 Task: Create a due date automation trigger when advanced on, 2 working days before a card is due add content with a name not containing resume at 11:00 AM.
Action: Mouse moved to (971, 70)
Screenshot: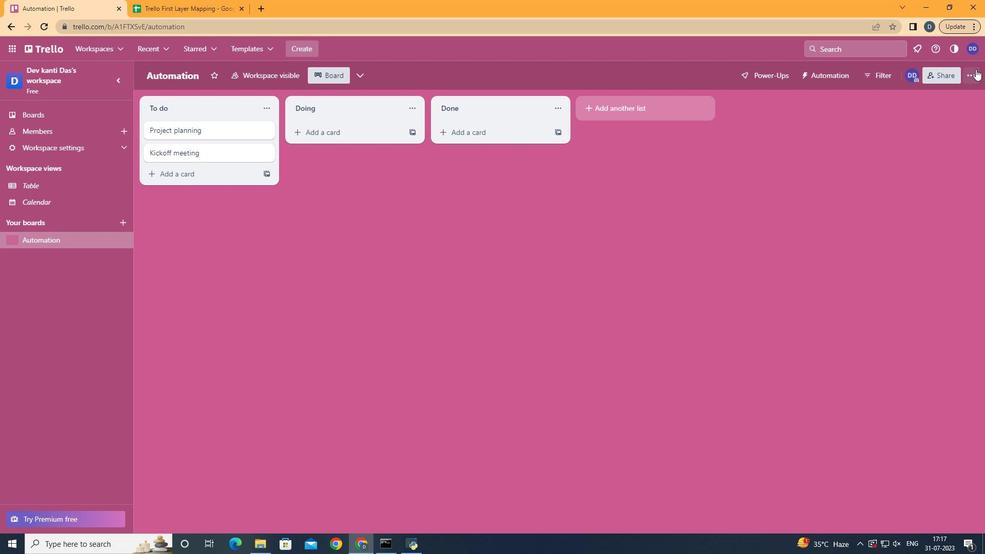 
Action: Mouse pressed left at (971, 70)
Screenshot: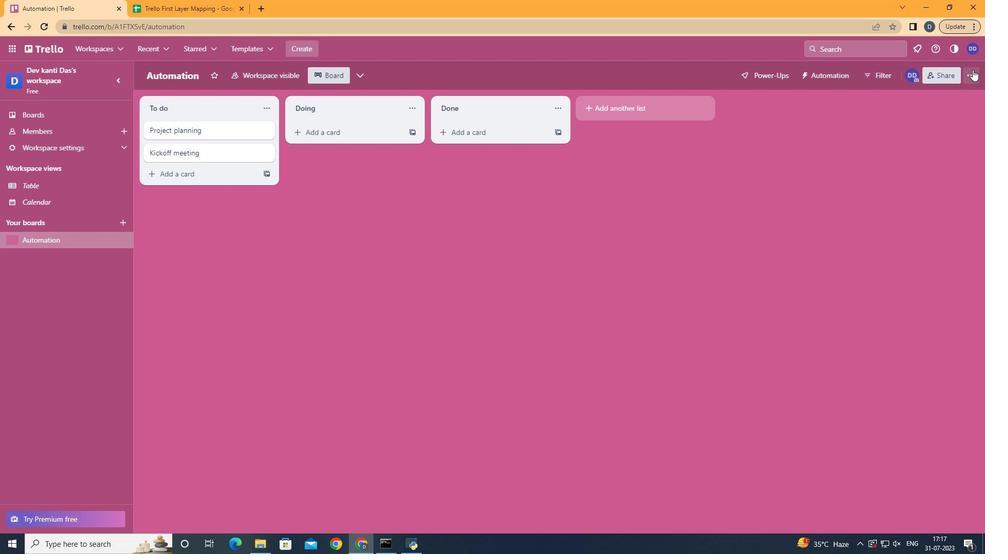 
Action: Mouse moved to (917, 219)
Screenshot: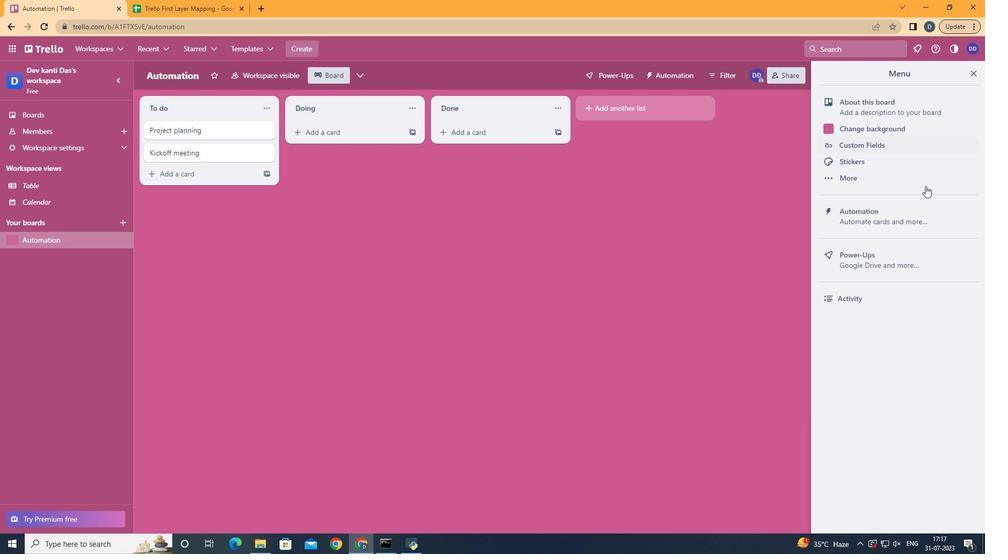 
Action: Mouse pressed left at (917, 219)
Screenshot: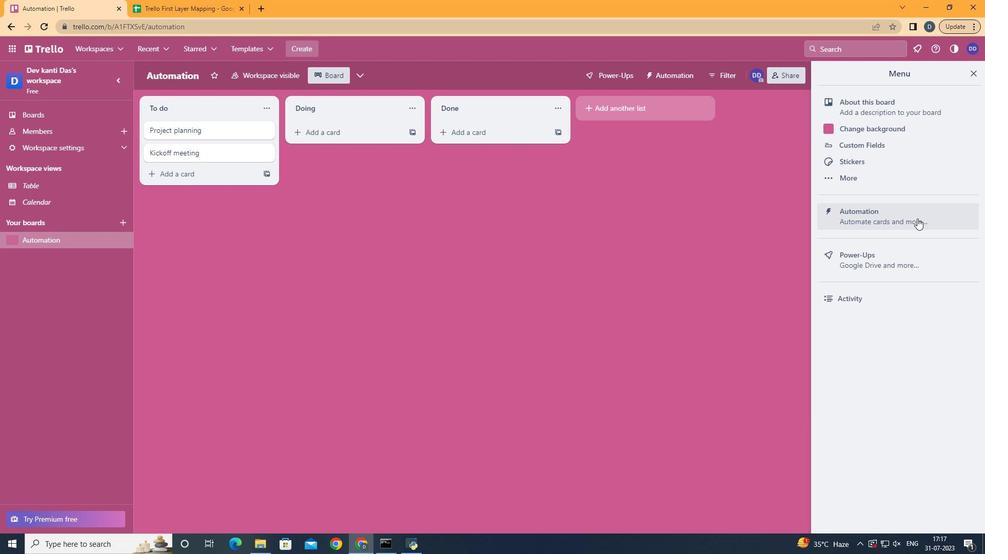 
Action: Mouse moved to (216, 216)
Screenshot: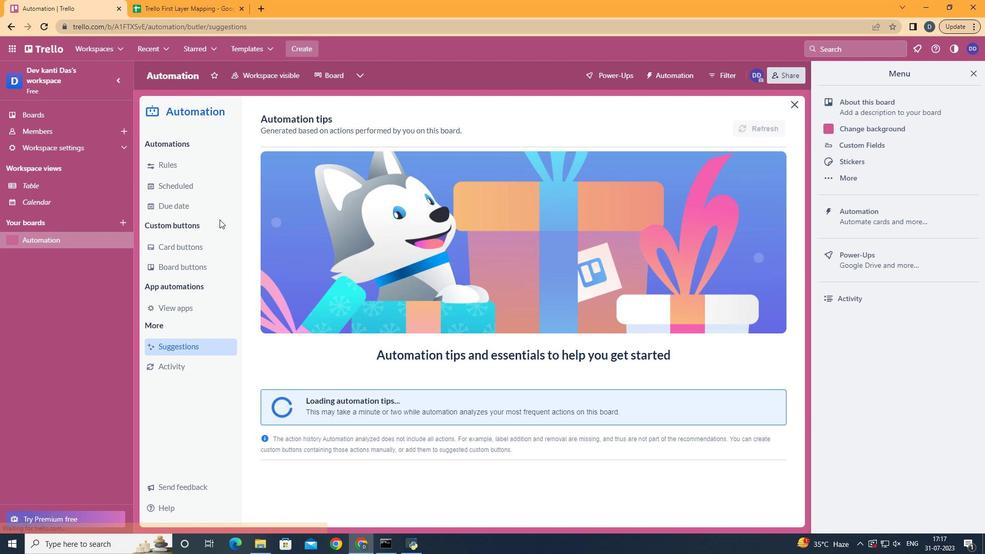 
Action: Mouse pressed left at (216, 216)
Screenshot: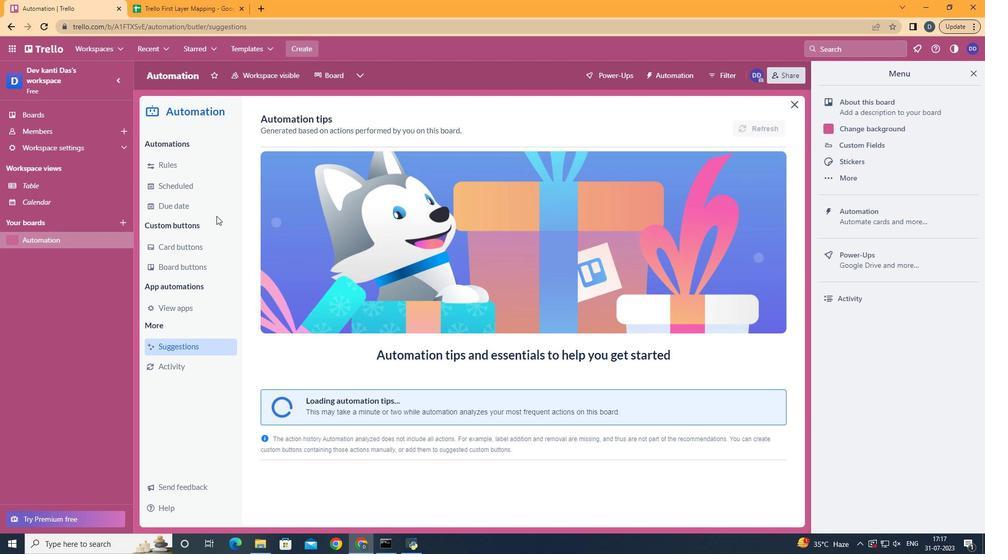 
Action: Mouse moved to (216, 205)
Screenshot: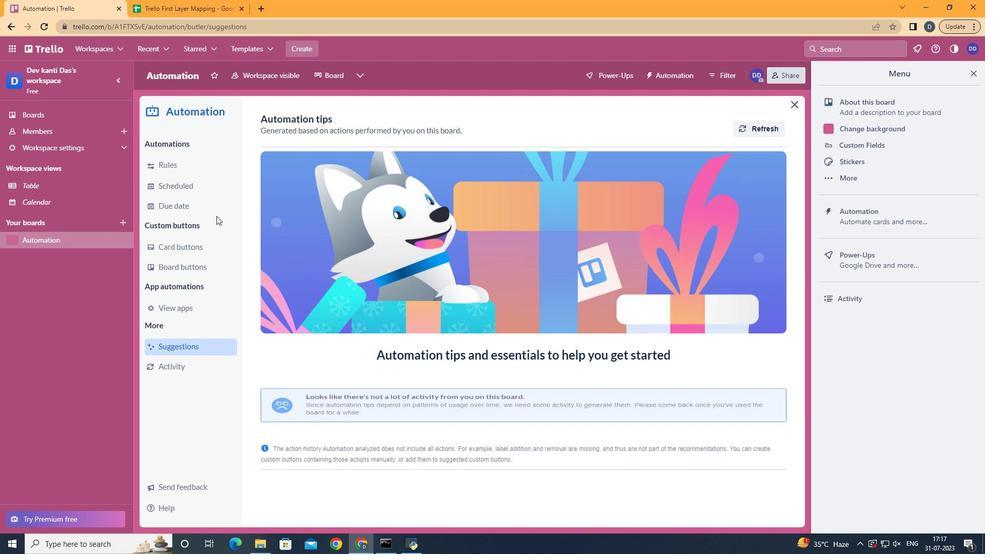 
Action: Mouse pressed left at (216, 205)
Screenshot: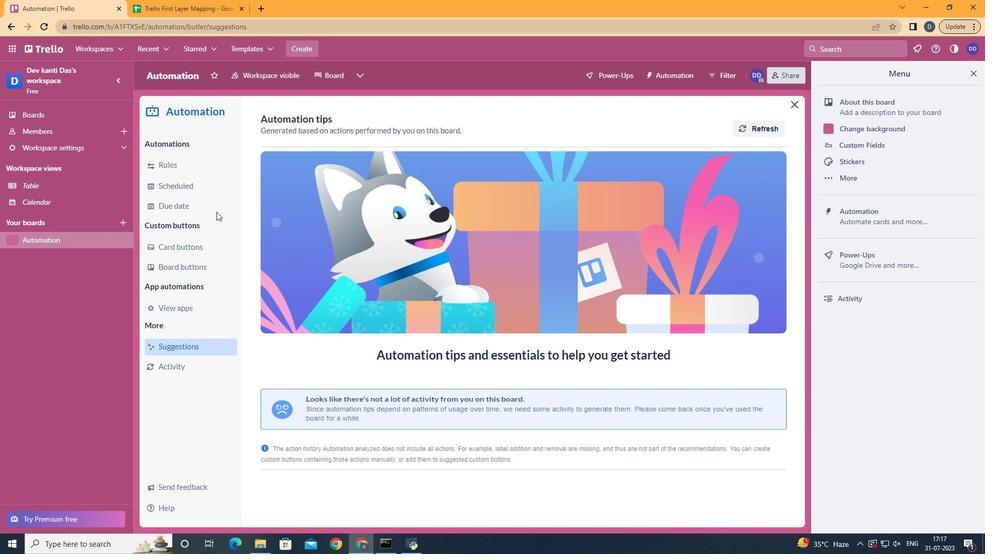 
Action: Mouse moved to (696, 116)
Screenshot: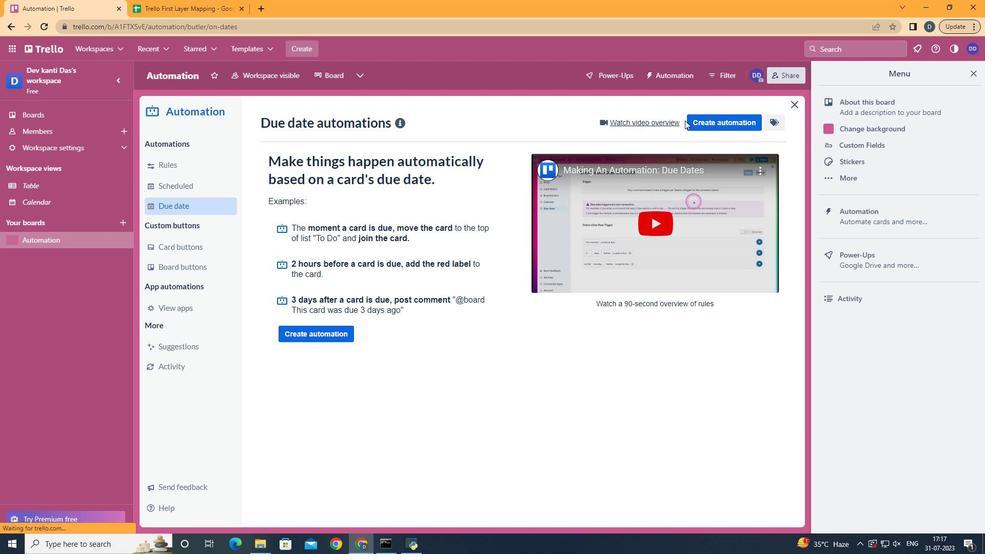 
Action: Mouse pressed left at (696, 116)
Screenshot: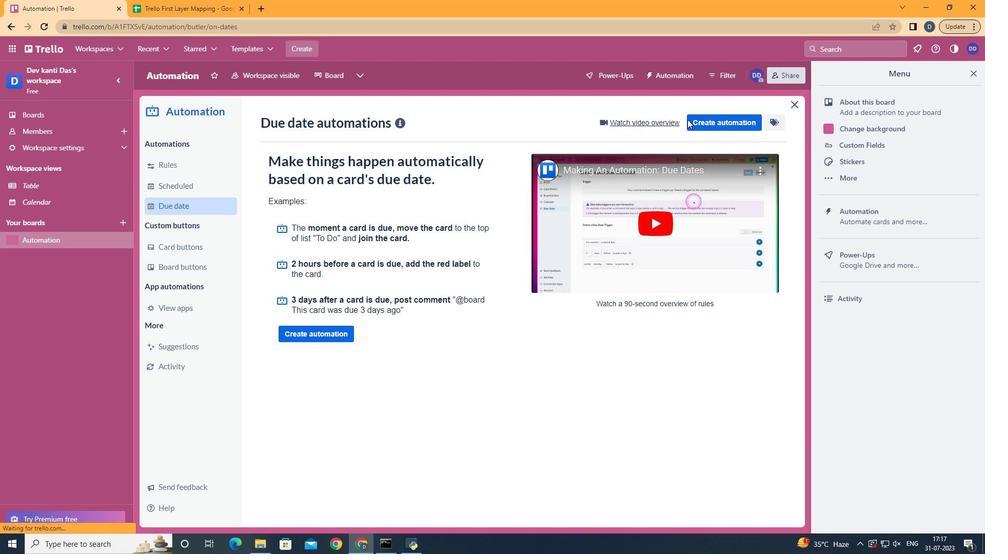 
Action: Mouse moved to (510, 221)
Screenshot: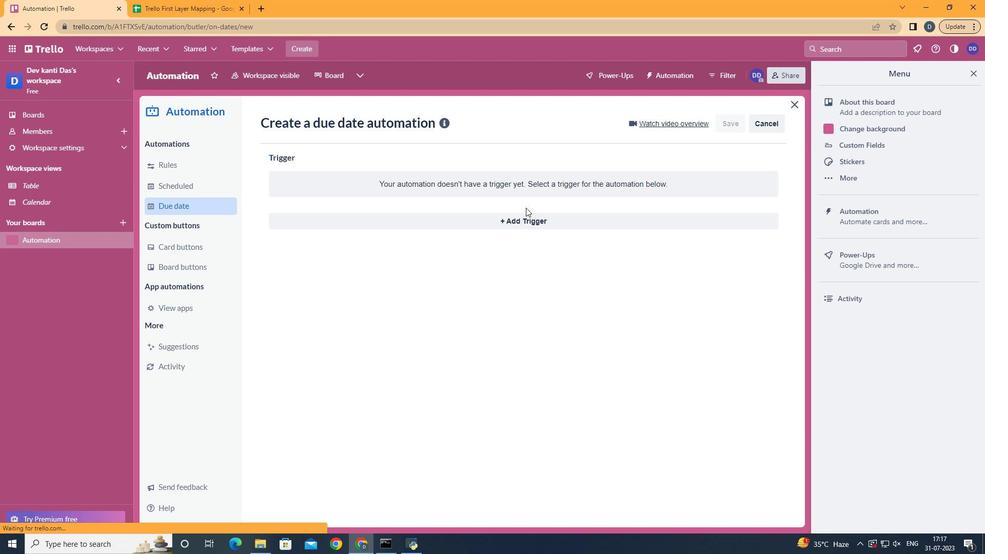 
Action: Mouse pressed left at (510, 221)
Screenshot: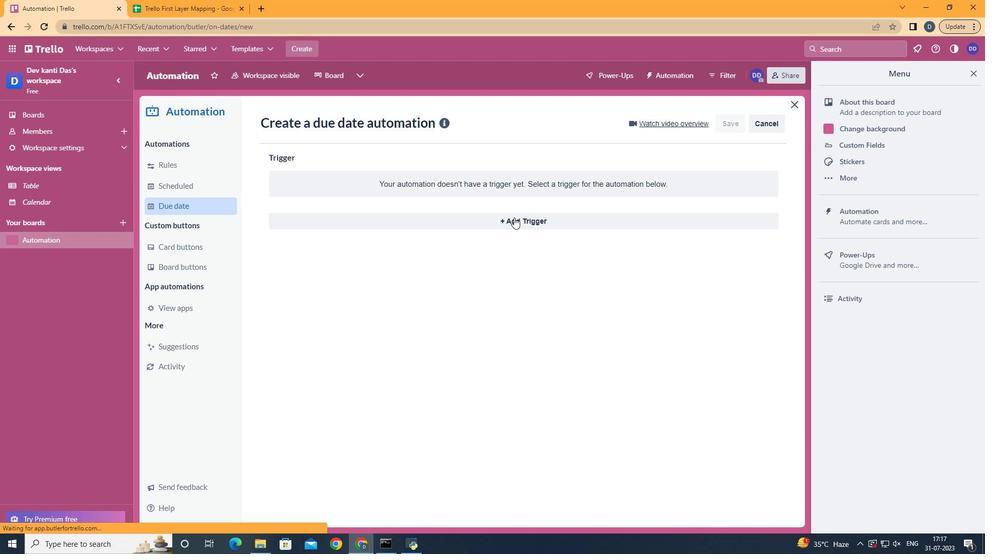 
Action: Mouse moved to (342, 418)
Screenshot: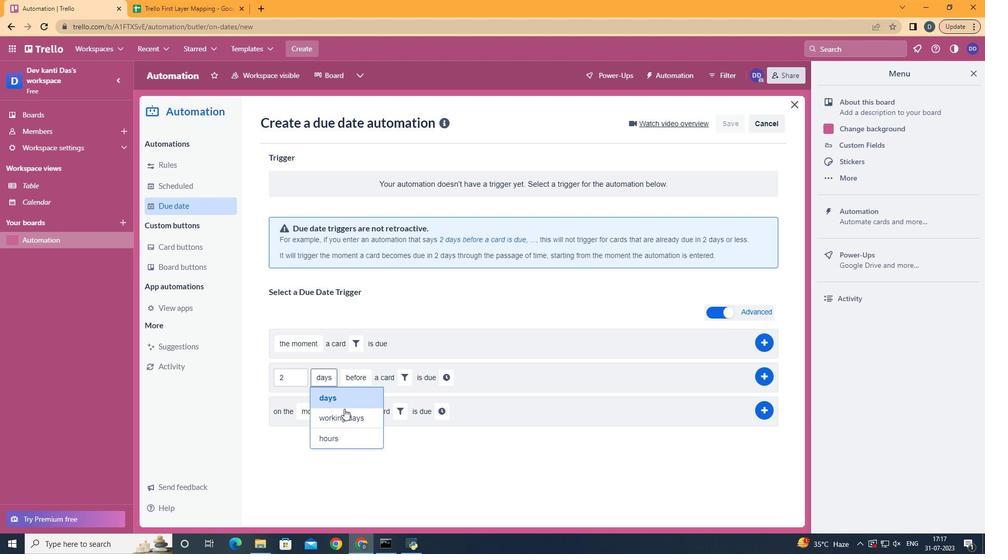 
Action: Mouse pressed left at (342, 418)
Screenshot: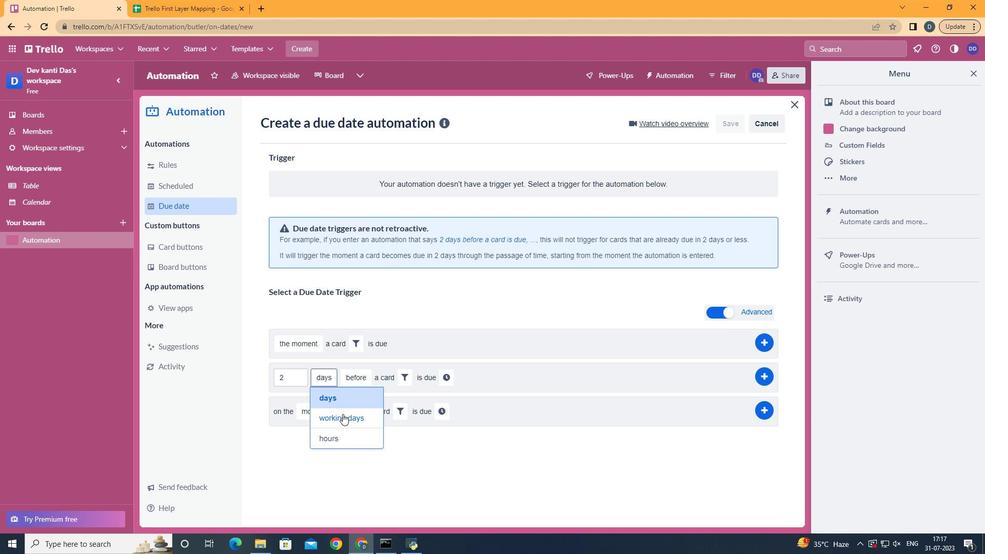 
Action: Mouse moved to (433, 380)
Screenshot: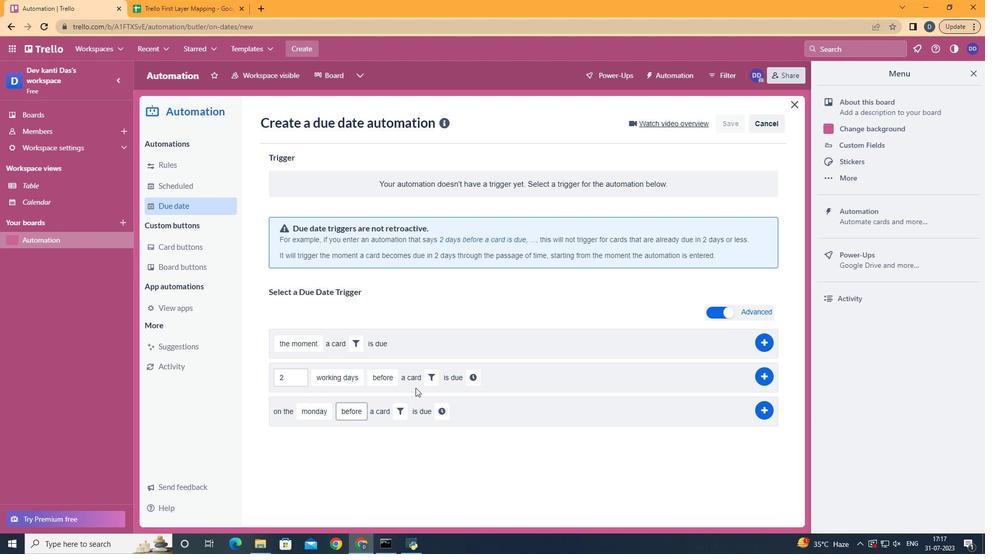 
Action: Mouse pressed left at (433, 380)
Screenshot: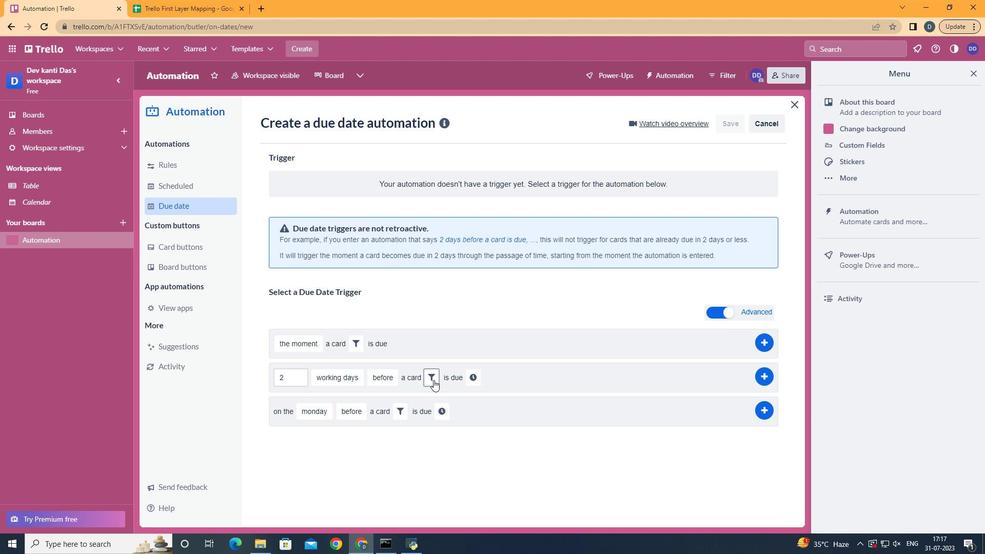 
Action: Mouse moved to (562, 410)
Screenshot: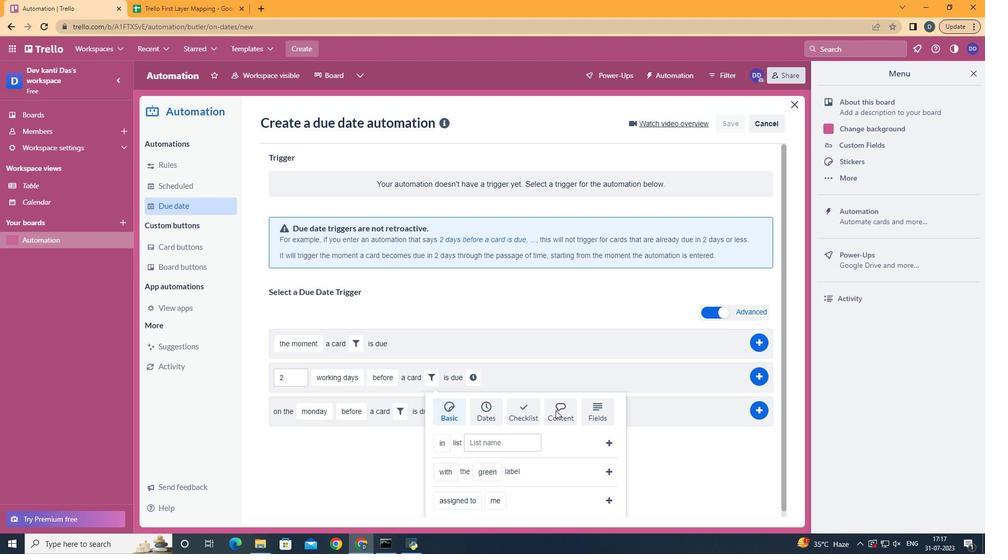 
Action: Mouse pressed left at (562, 410)
Screenshot: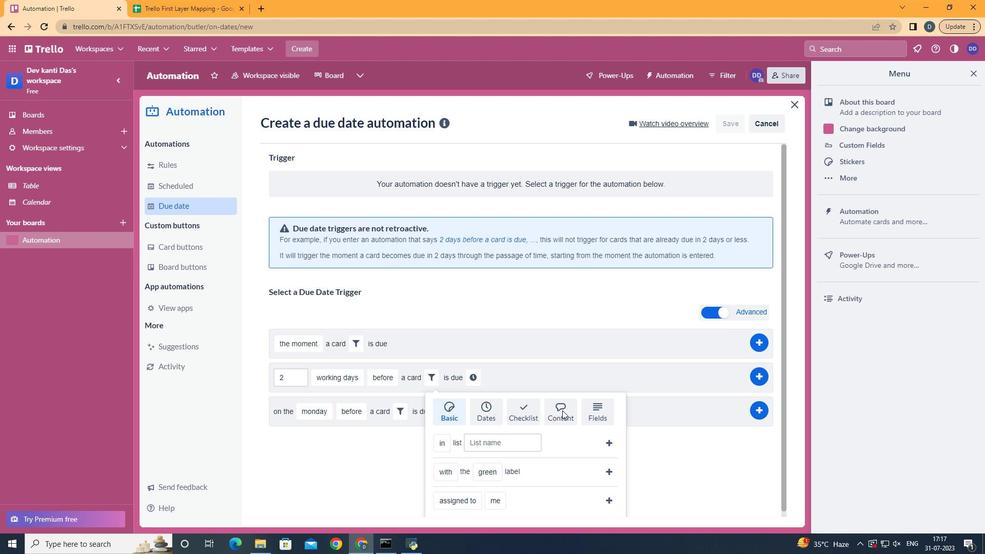 
Action: Mouse moved to (466, 463)
Screenshot: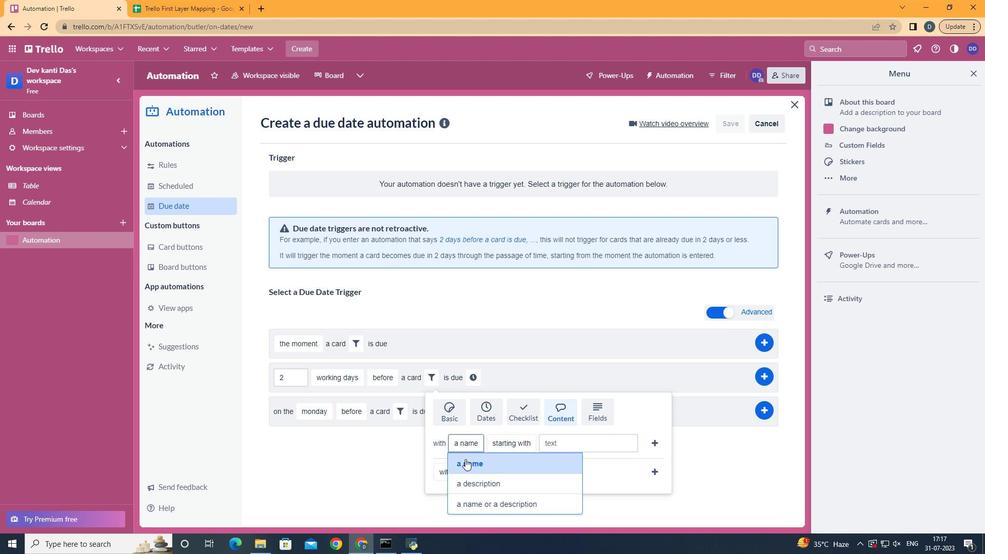 
Action: Mouse pressed left at (466, 463)
Screenshot: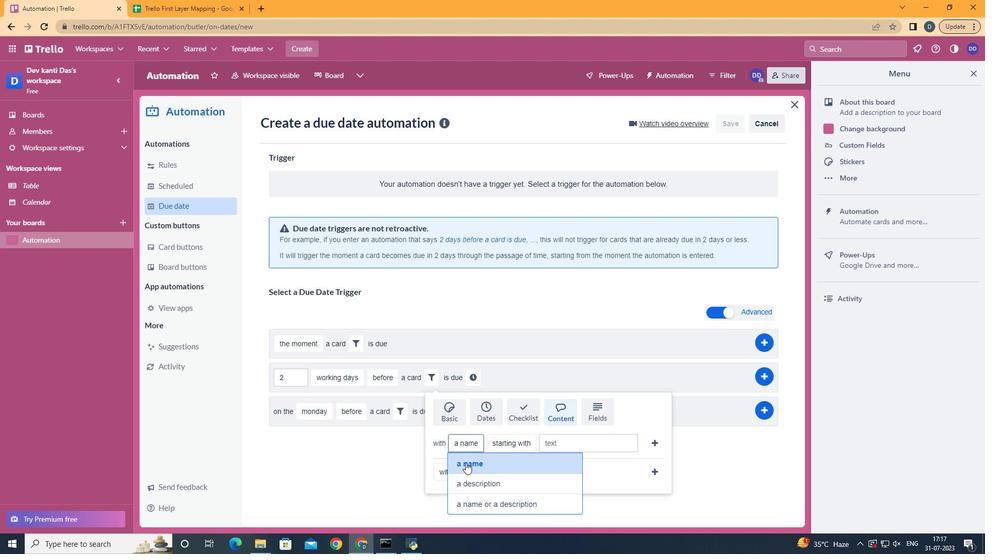 
Action: Mouse moved to (526, 426)
Screenshot: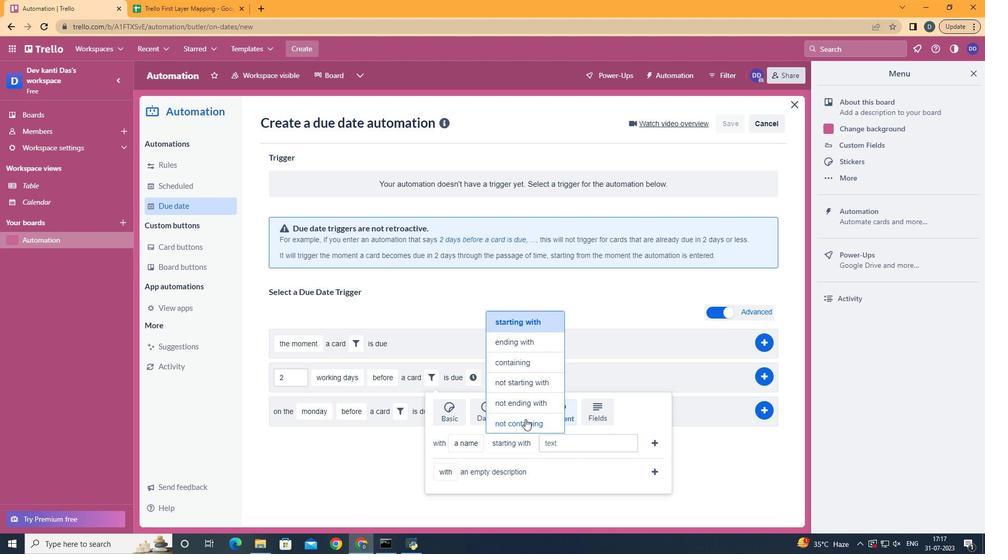 
Action: Mouse pressed left at (526, 426)
Screenshot: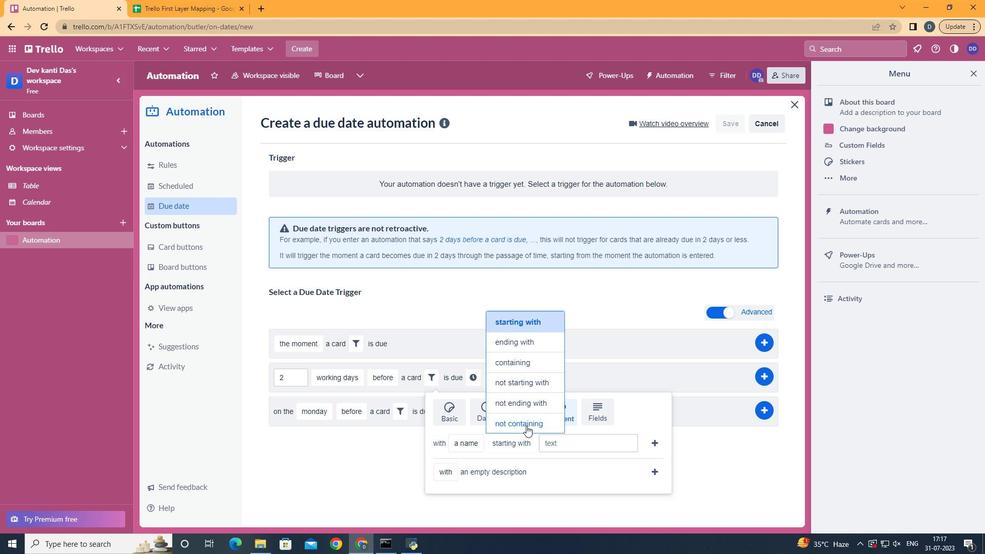 
Action: Mouse moved to (576, 444)
Screenshot: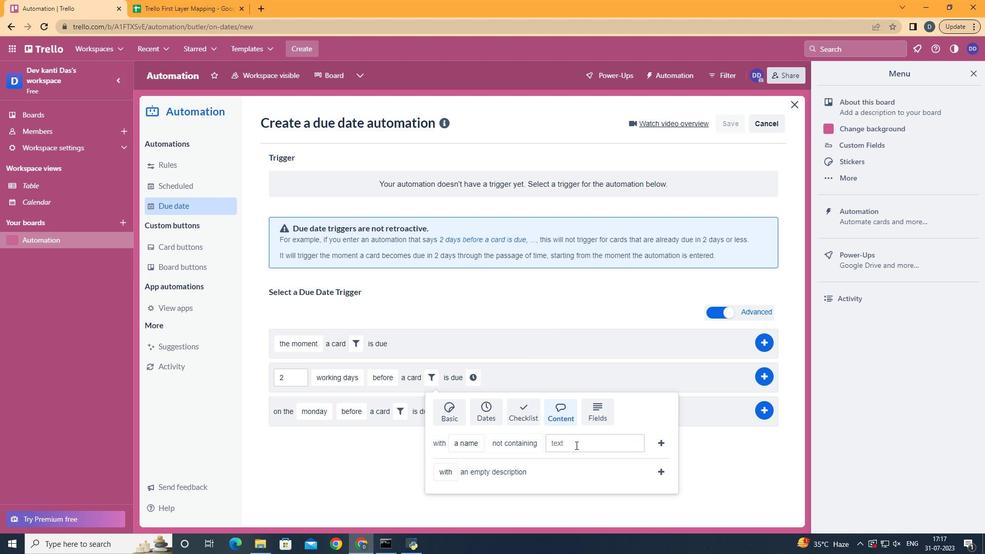 
Action: Mouse pressed left at (576, 444)
Screenshot: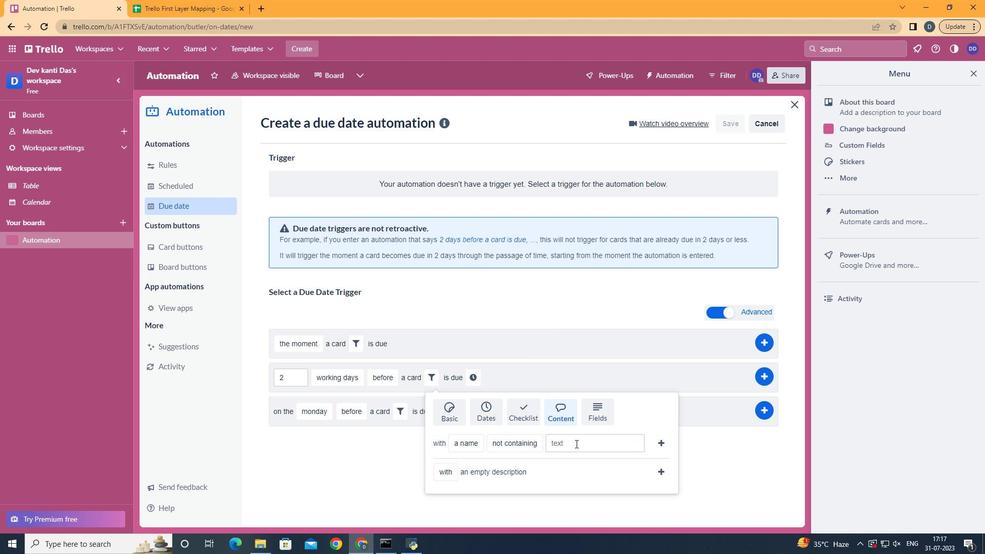 
Action: Key pressed <Key.shift>Resume
Screenshot: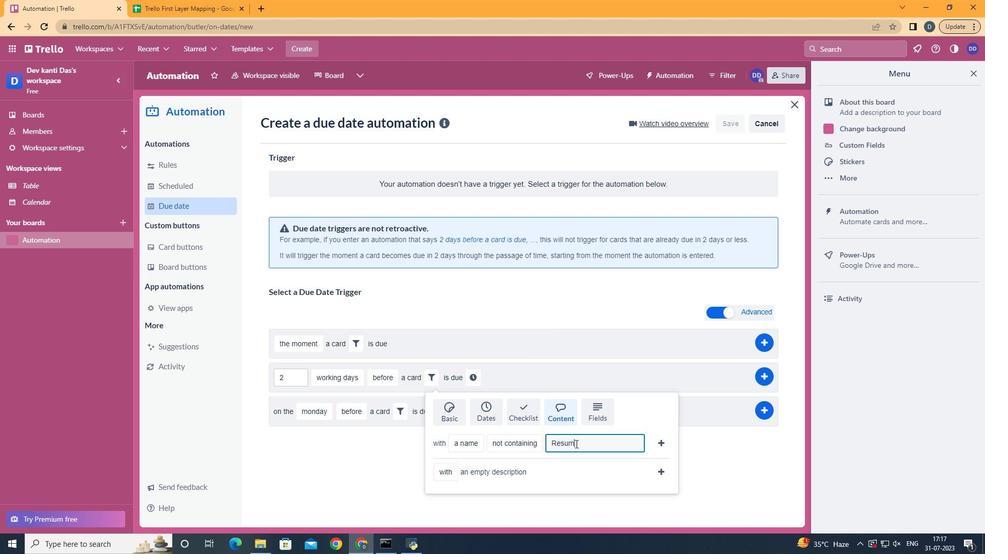 
Action: Mouse moved to (664, 437)
Screenshot: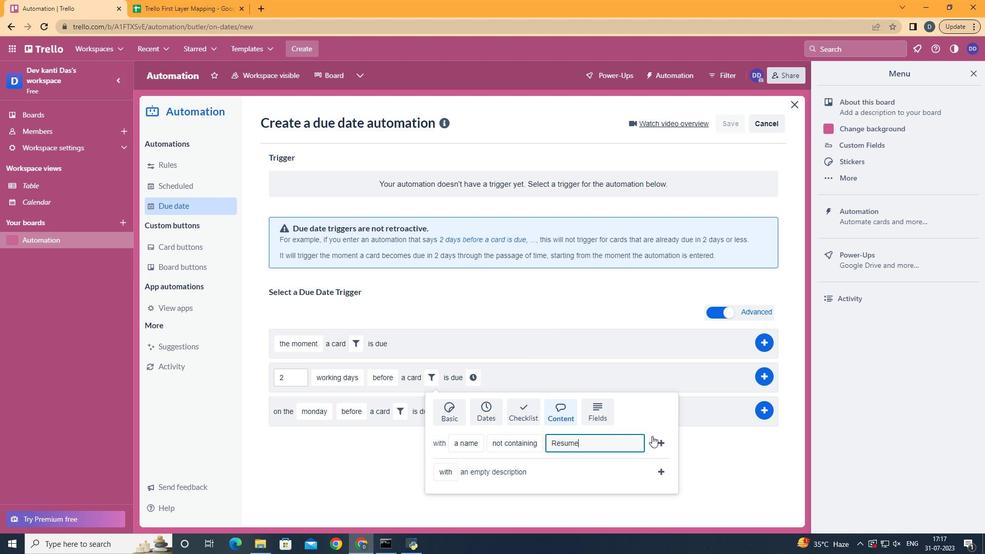 
Action: Mouse pressed left at (664, 437)
Screenshot: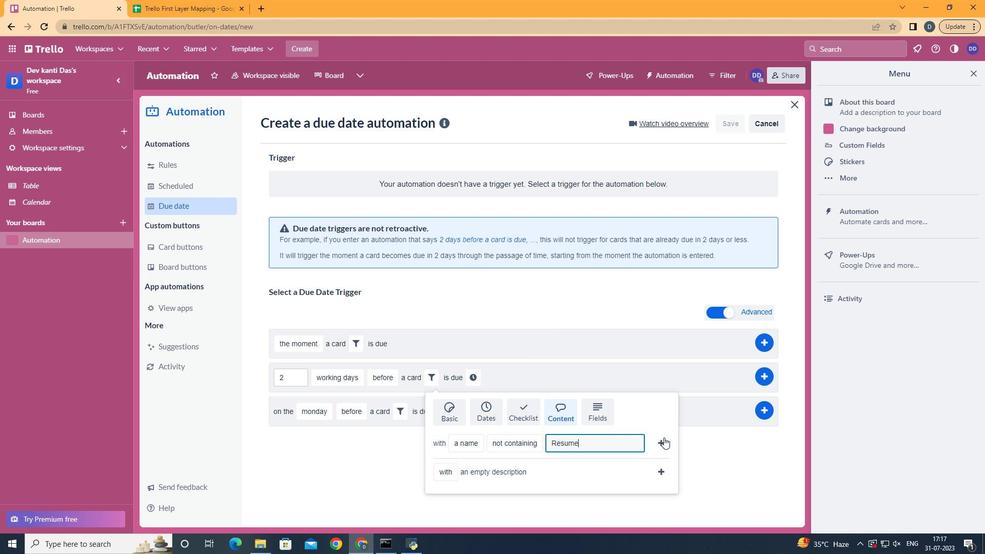 
Action: Mouse moved to (620, 373)
Screenshot: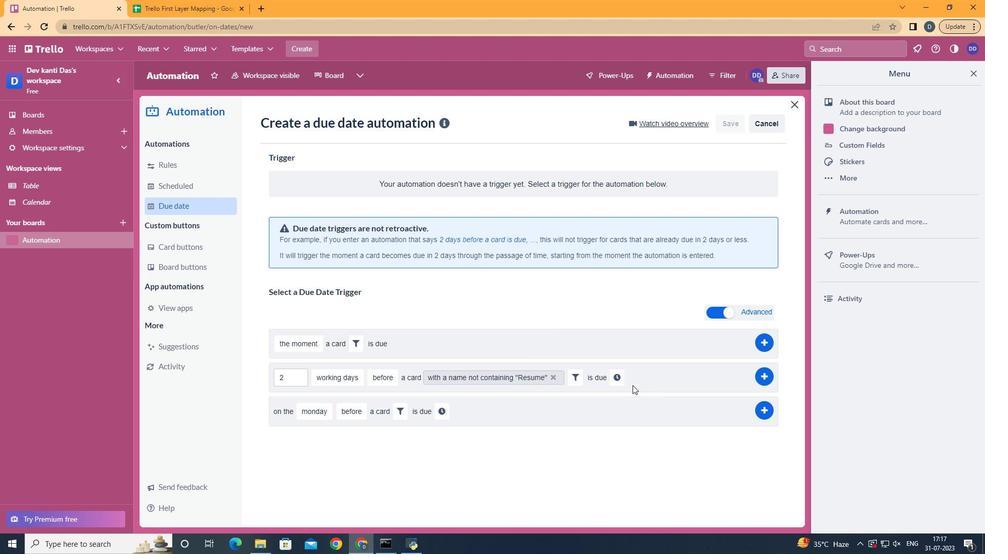 
Action: Mouse pressed left at (620, 373)
Screenshot: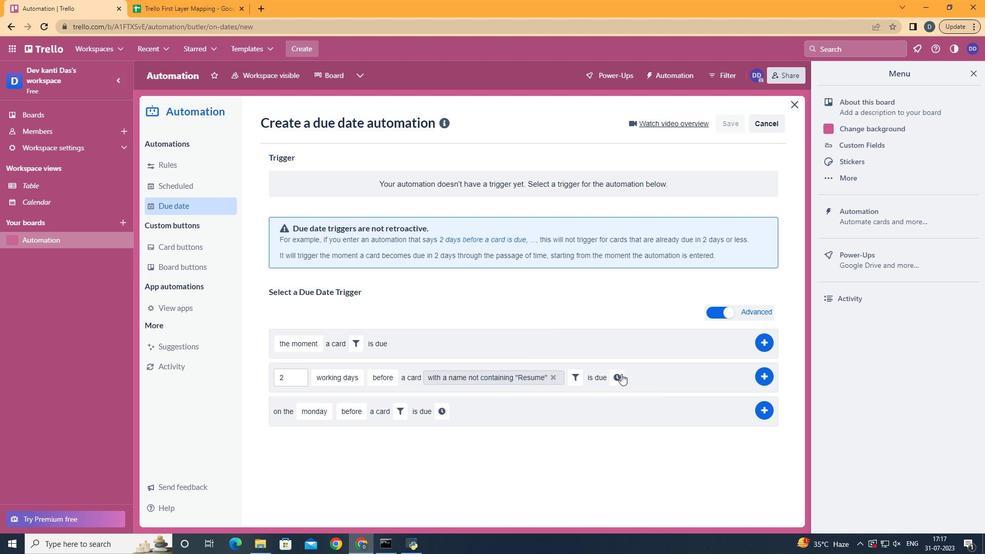 
Action: Mouse moved to (647, 377)
Screenshot: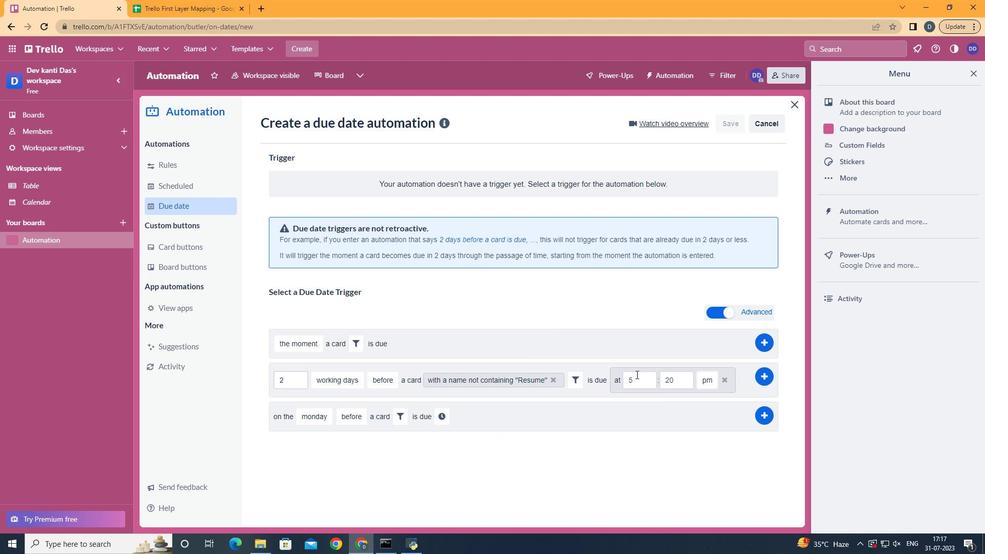 
Action: Mouse pressed left at (647, 377)
Screenshot: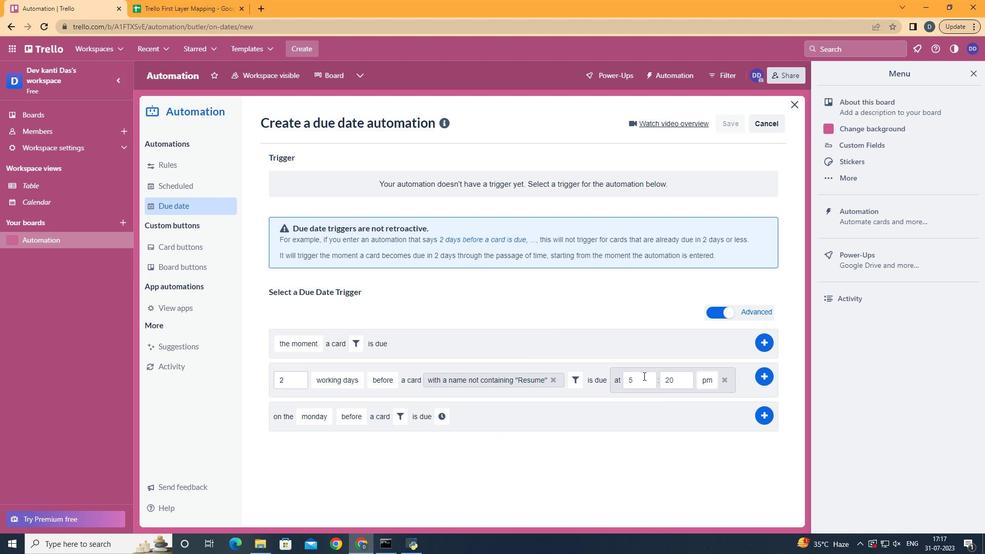 
Action: Key pressed <Key.backspace>11
Screenshot: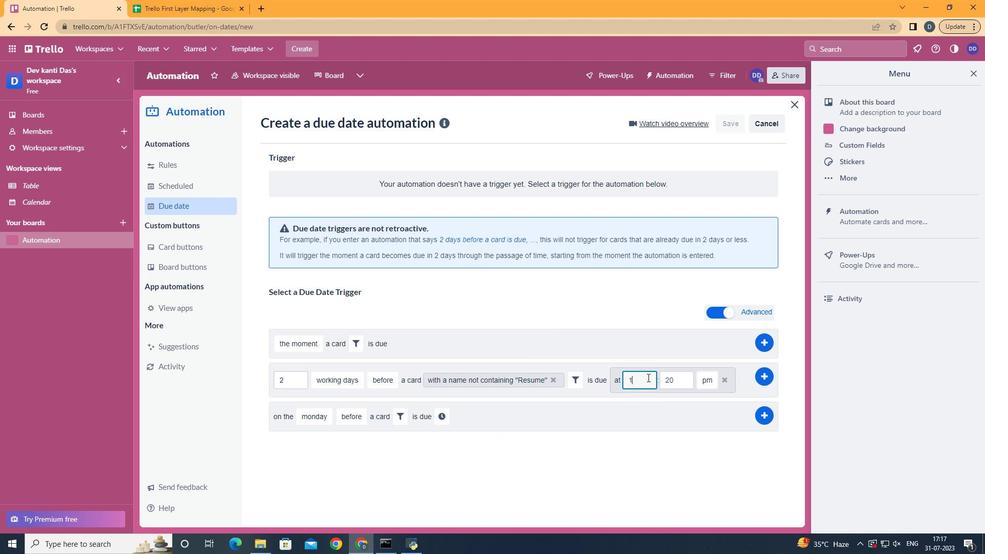 
Action: Mouse moved to (678, 380)
Screenshot: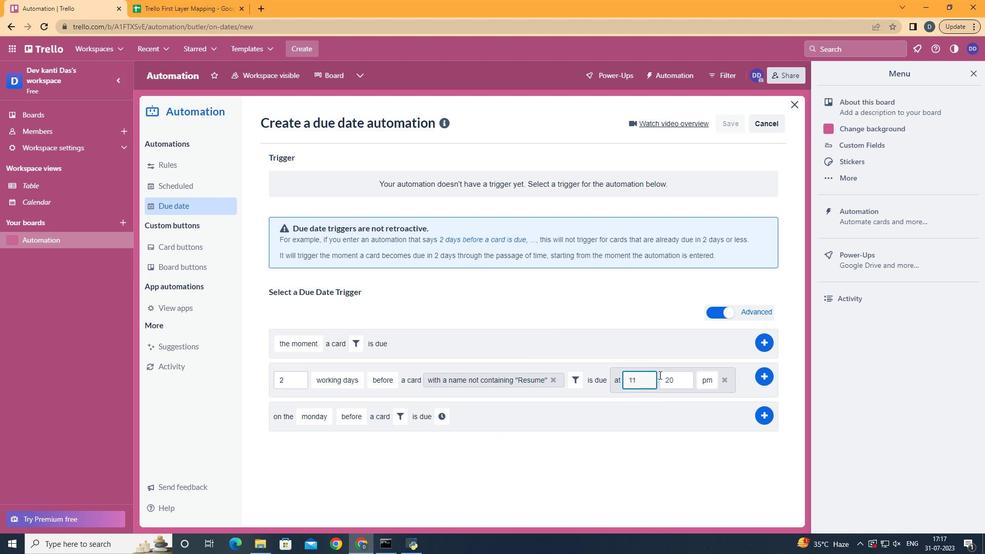 
Action: Mouse pressed left at (678, 380)
Screenshot: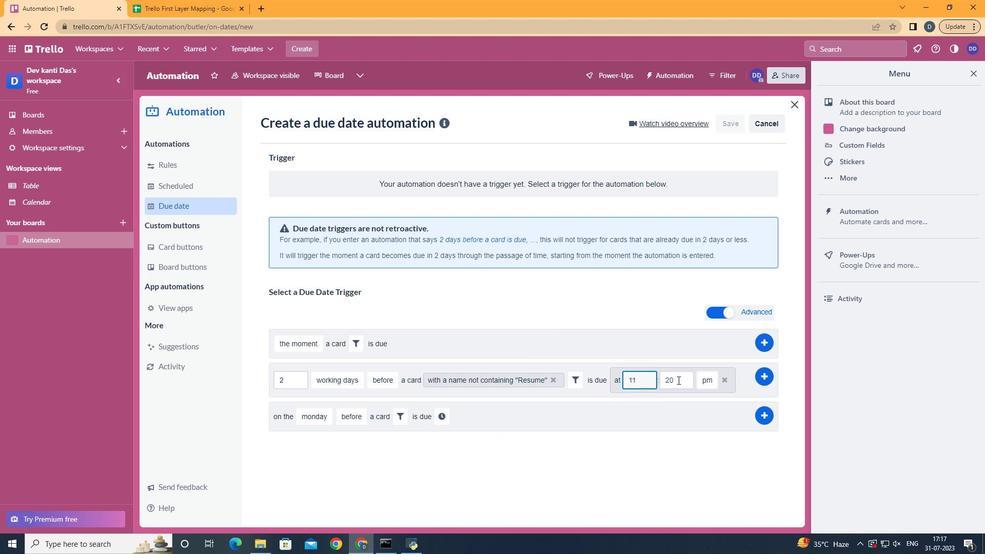 
Action: Mouse moved to (677, 382)
Screenshot: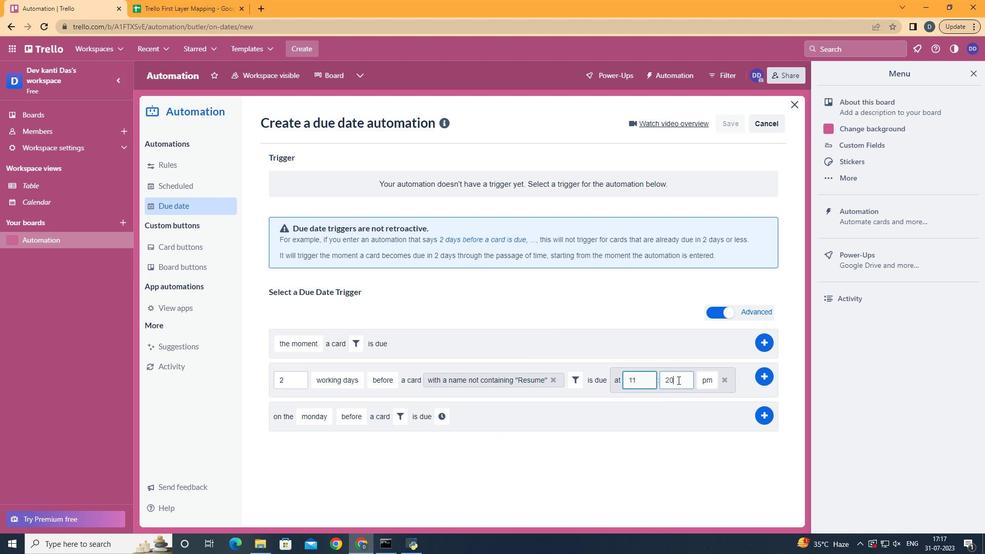 
Action: Key pressed <Key.backspace><Key.backspace>00
Screenshot: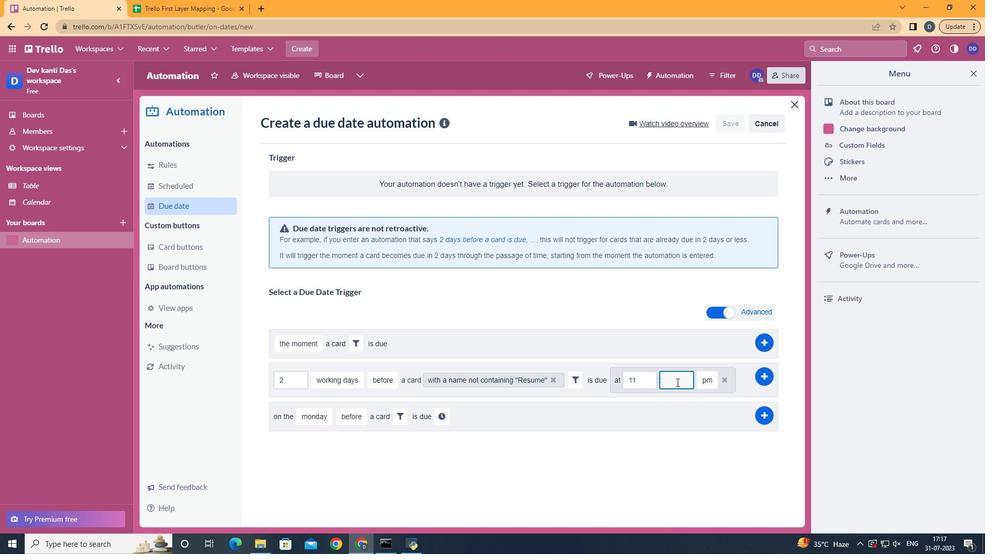 
Action: Mouse moved to (709, 396)
Screenshot: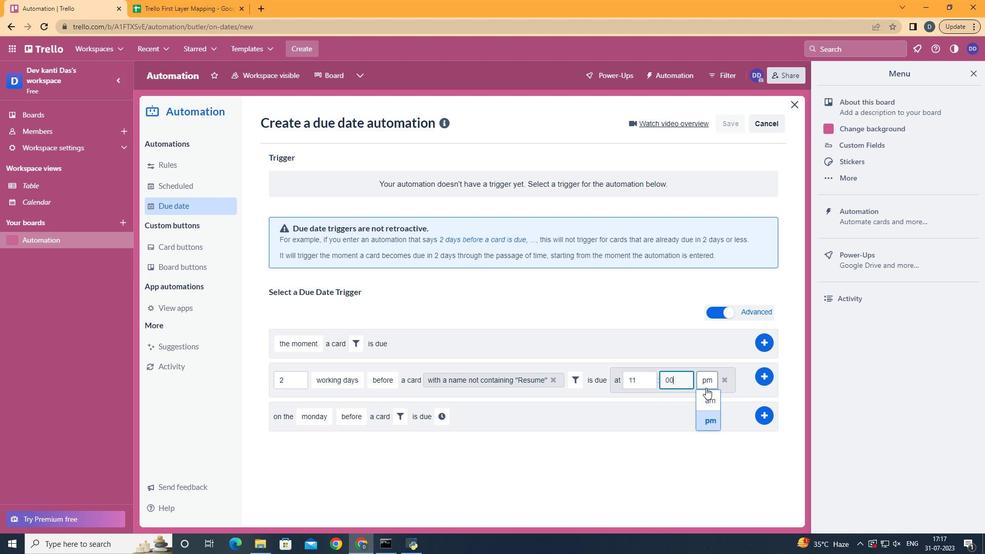 
Action: Mouse pressed left at (709, 396)
Screenshot: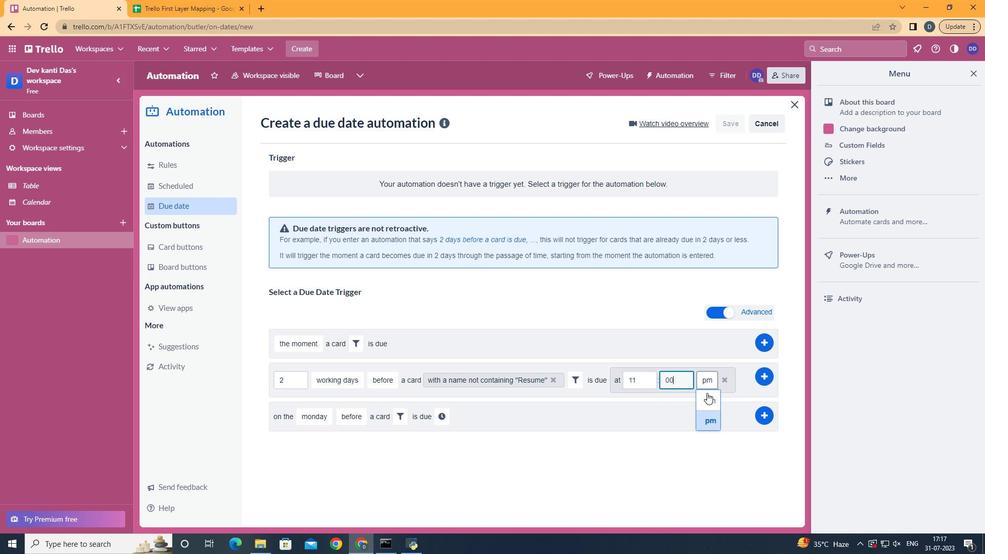 
Action: Mouse moved to (767, 376)
Screenshot: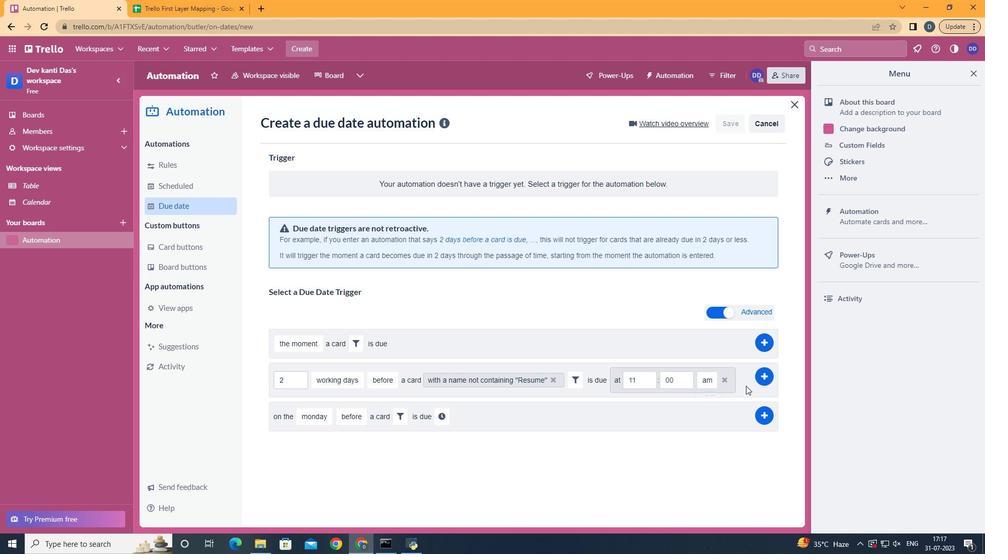 
Action: Mouse pressed left at (767, 376)
Screenshot: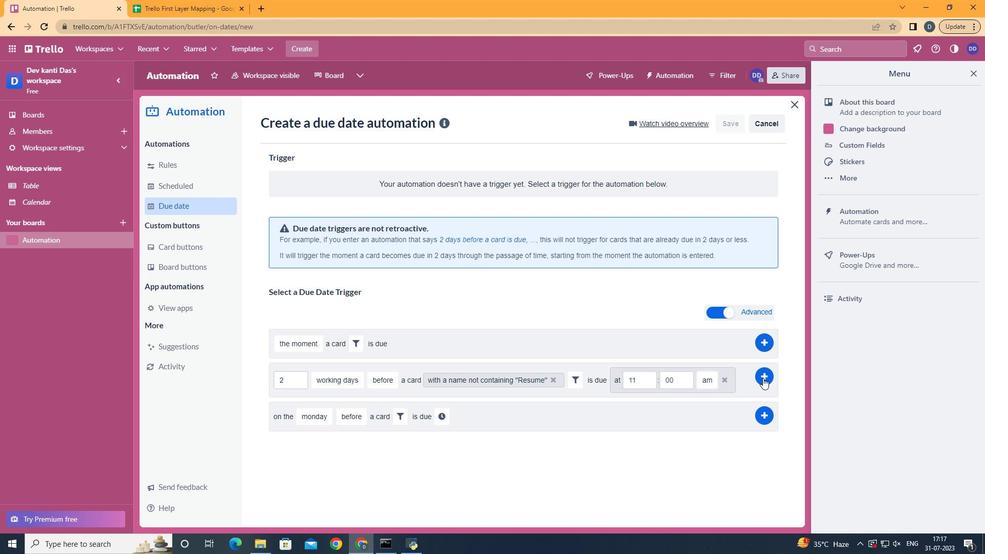 
Action: Mouse moved to (605, 241)
Screenshot: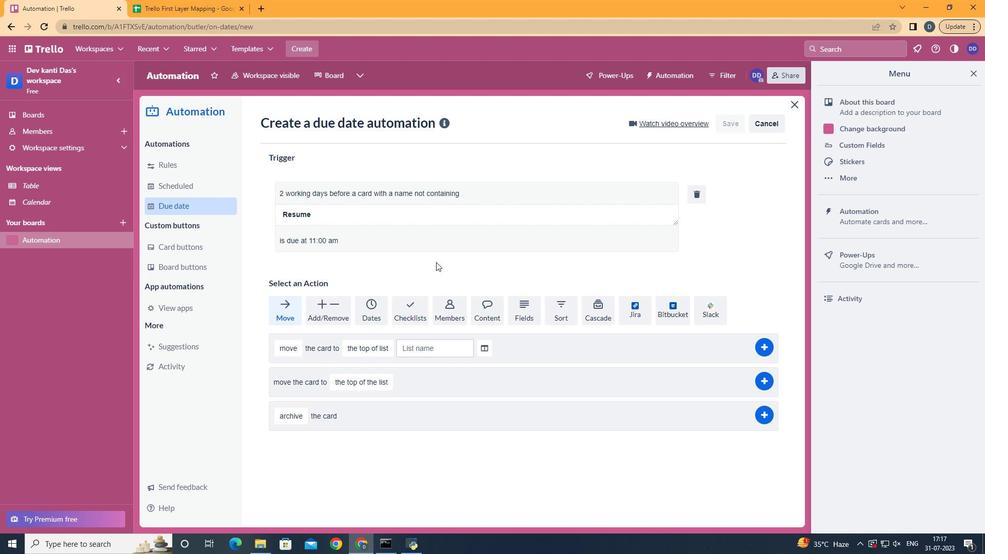 
